 Task: Open Card Card0000000312 in Board Board0000000078 in Workspace WS0000000026 in Trello. Add Member Carxxstreet791@gmail.com to Card Card0000000312 in Board Board0000000078 in Workspace WS0000000026 in Trello. Add Red Label titled Label0000000312 to Card Card0000000312 in Board Board0000000078 in Workspace WS0000000026 in Trello. Add Checklist CL0000000312 to Card Card0000000312 in Board Board0000000078 in Workspace WS0000000026 in Trello. Add Dates with Start Date as Nov 01 2023 and Due Date as Nov 30 2023 to Card Card0000000312 in Board Board0000000078 in Workspace WS0000000026 in Trello
Action: Mouse moved to (246, 468)
Screenshot: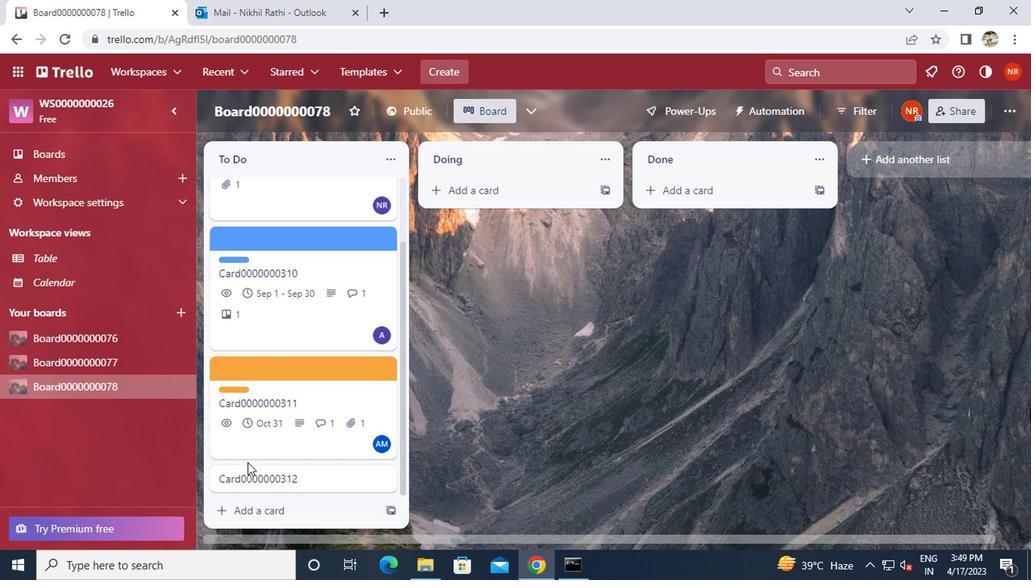 
Action: Mouse pressed left at (246, 468)
Screenshot: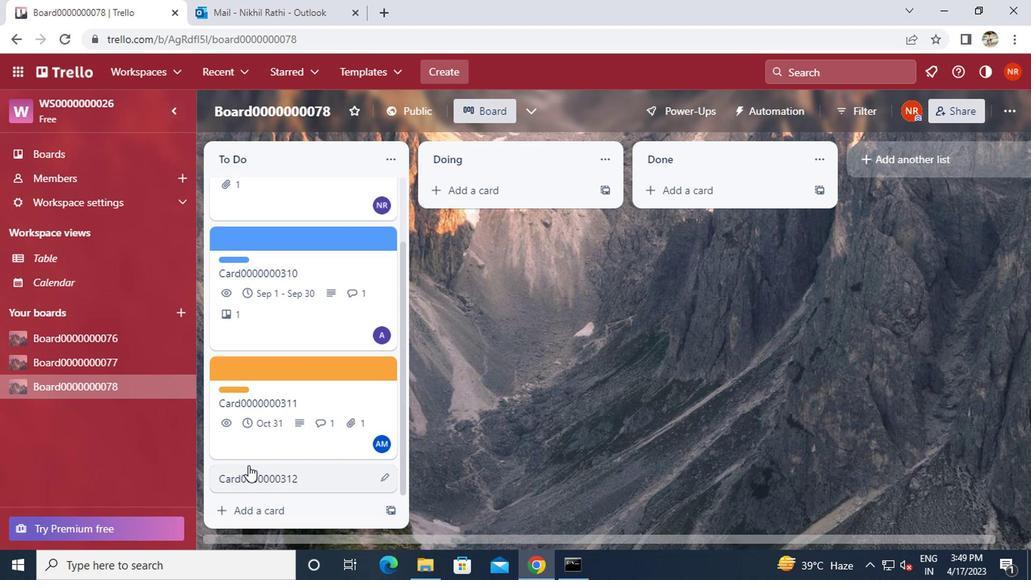 
Action: Mouse moved to (692, 184)
Screenshot: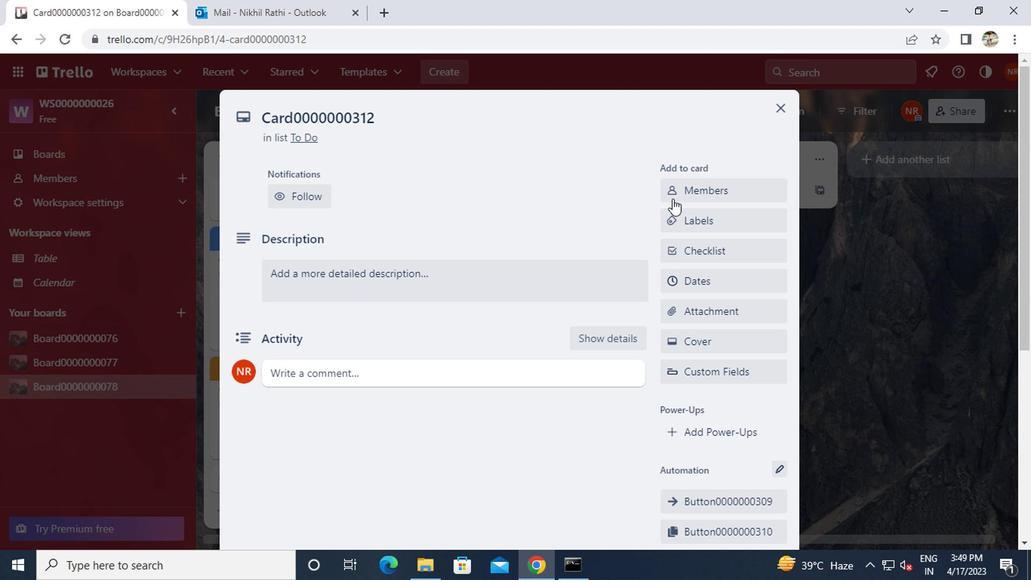 
Action: Mouse pressed left at (692, 184)
Screenshot: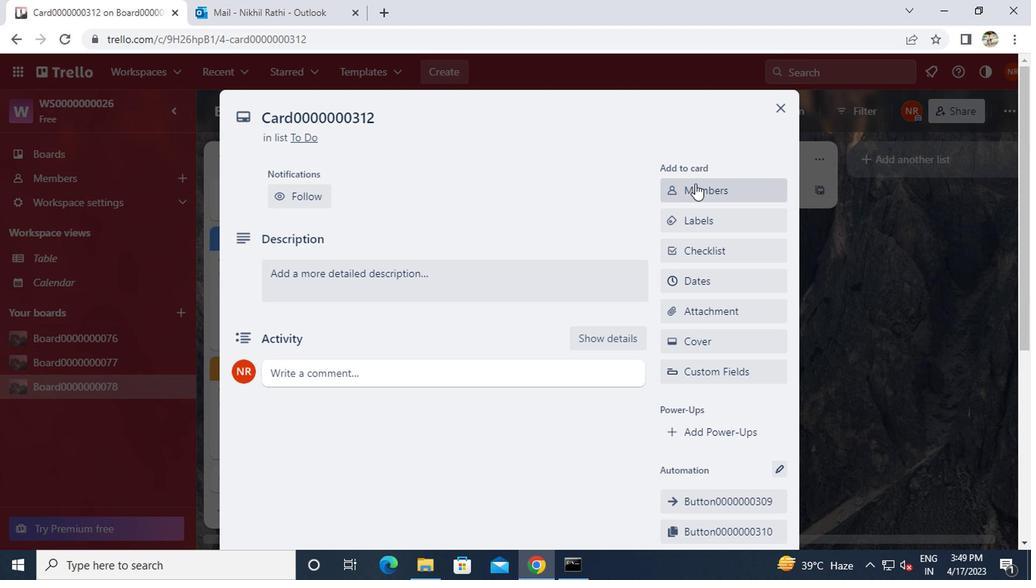 
Action: Key pressed c<Key.caps_lock>arxxstreet791<Key.shift>@GMAIL.COM
Screenshot: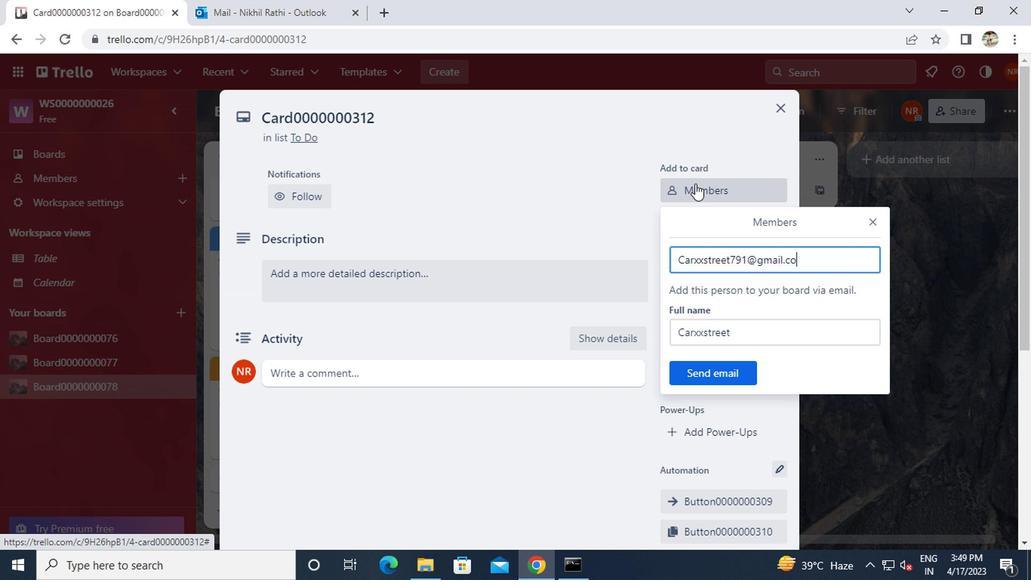 
Action: Mouse moved to (694, 376)
Screenshot: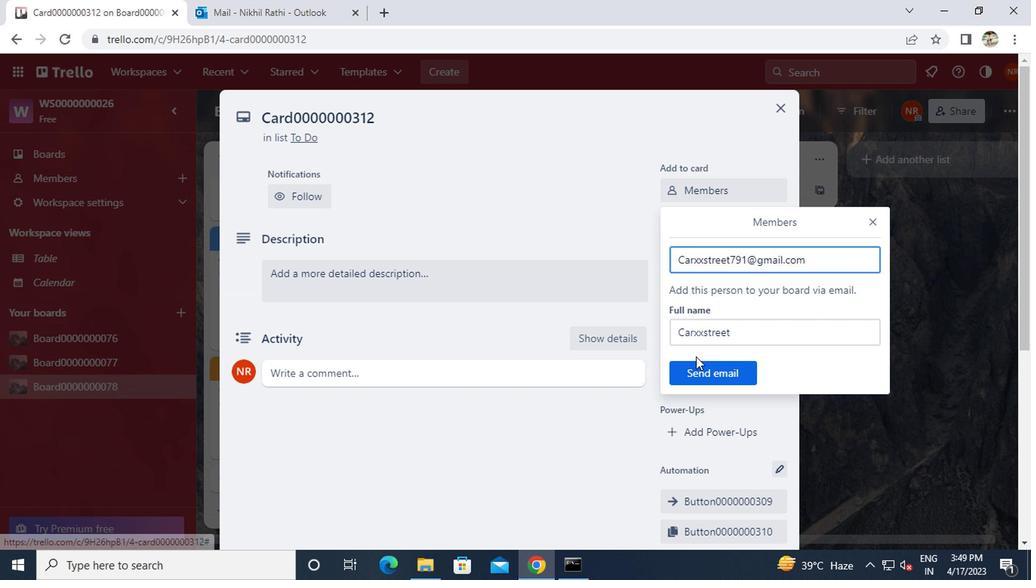 
Action: Mouse pressed left at (694, 376)
Screenshot: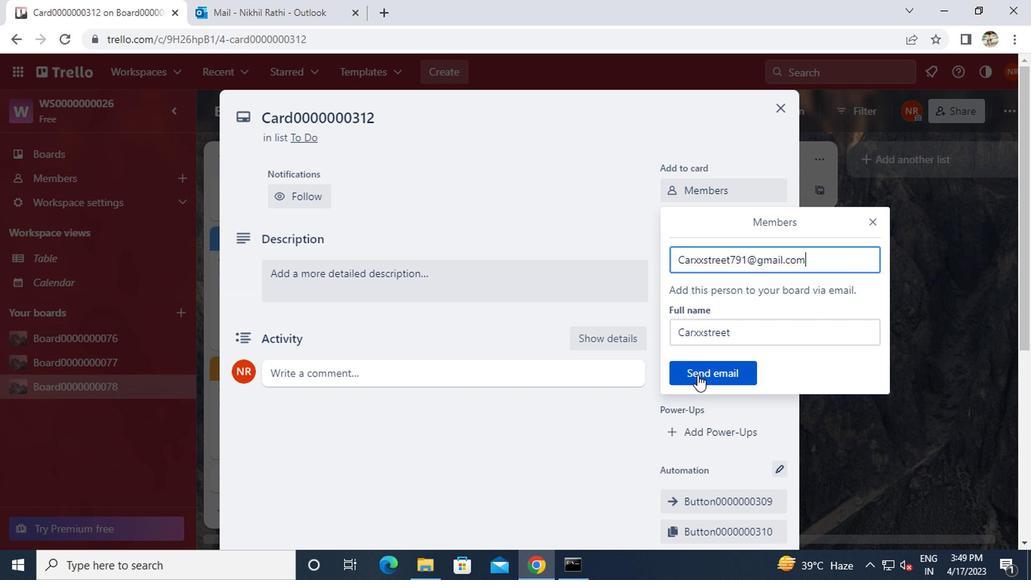 
Action: Mouse moved to (698, 222)
Screenshot: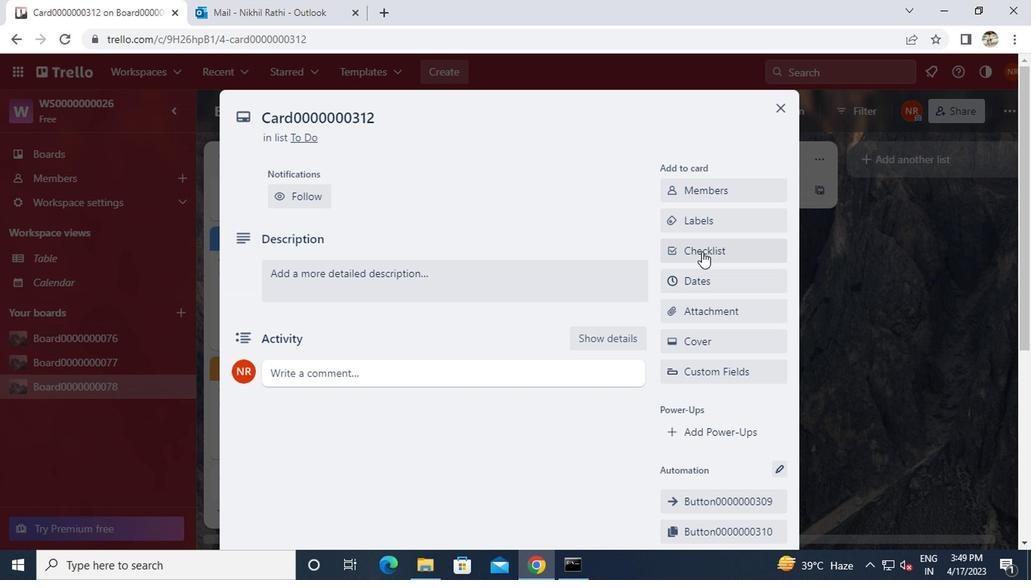 
Action: Mouse pressed left at (698, 222)
Screenshot: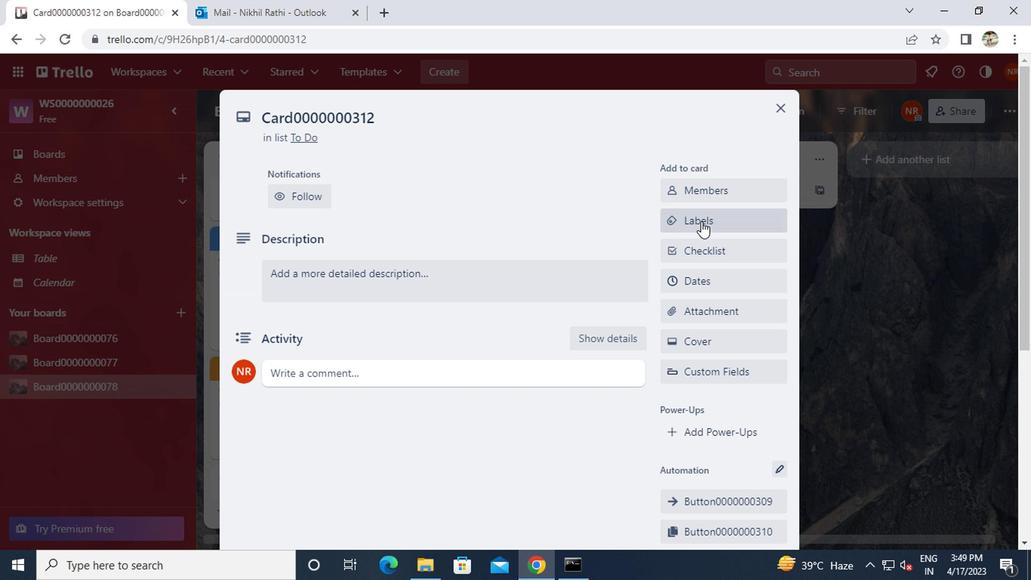 
Action: Mouse moved to (740, 457)
Screenshot: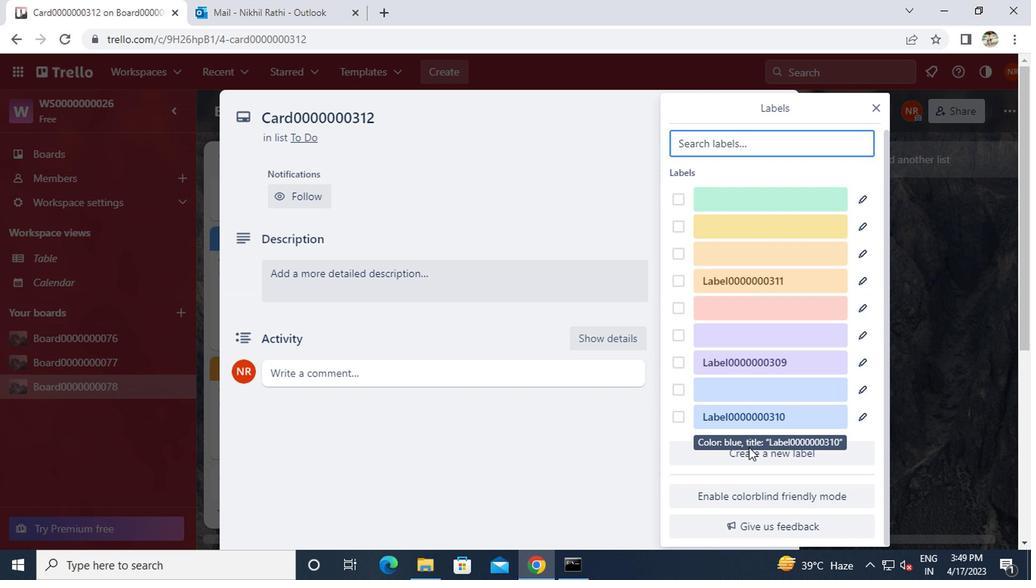 
Action: Mouse pressed left at (740, 457)
Screenshot: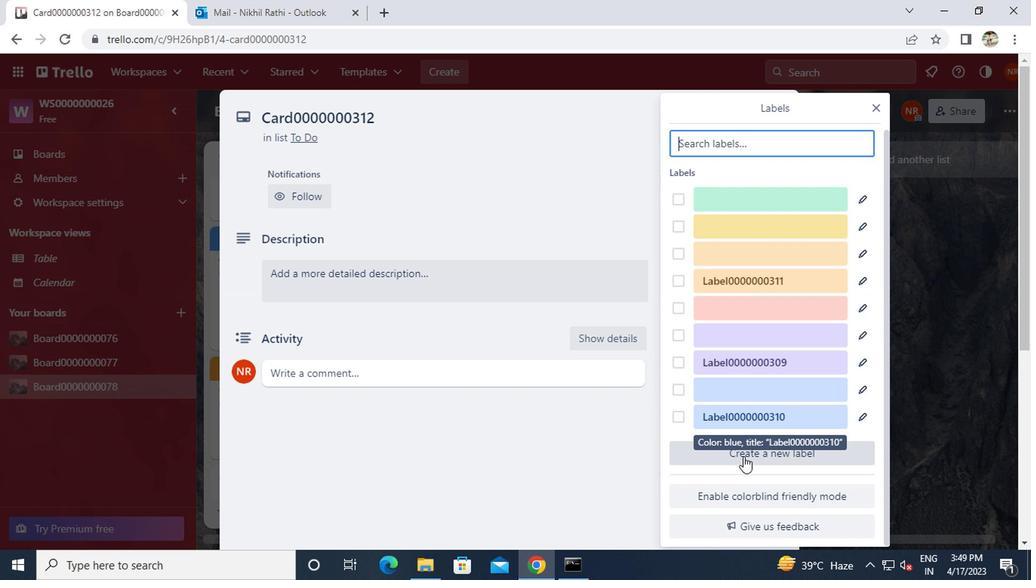 
Action: Mouse moved to (802, 329)
Screenshot: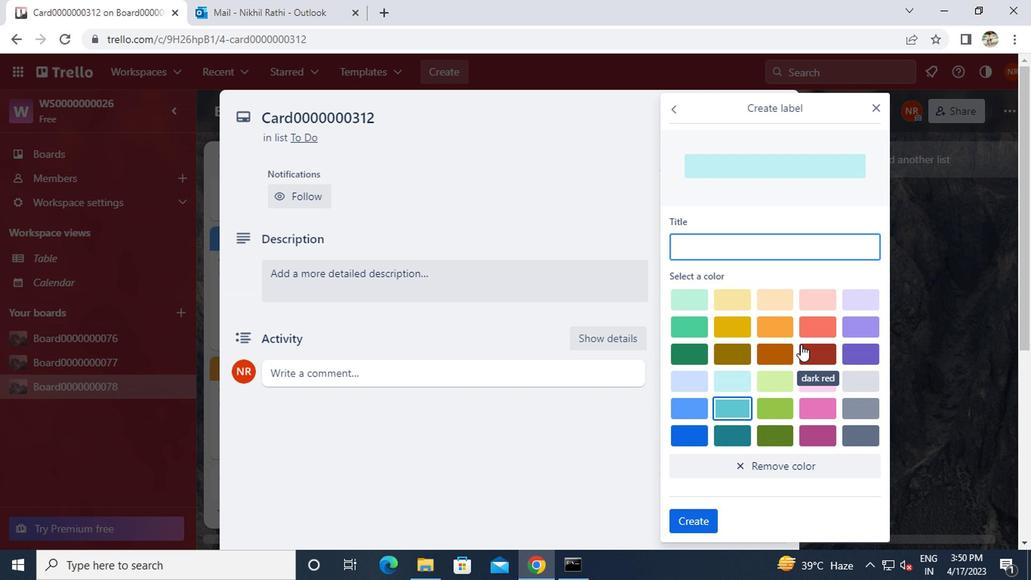 
Action: Mouse pressed left at (802, 329)
Screenshot: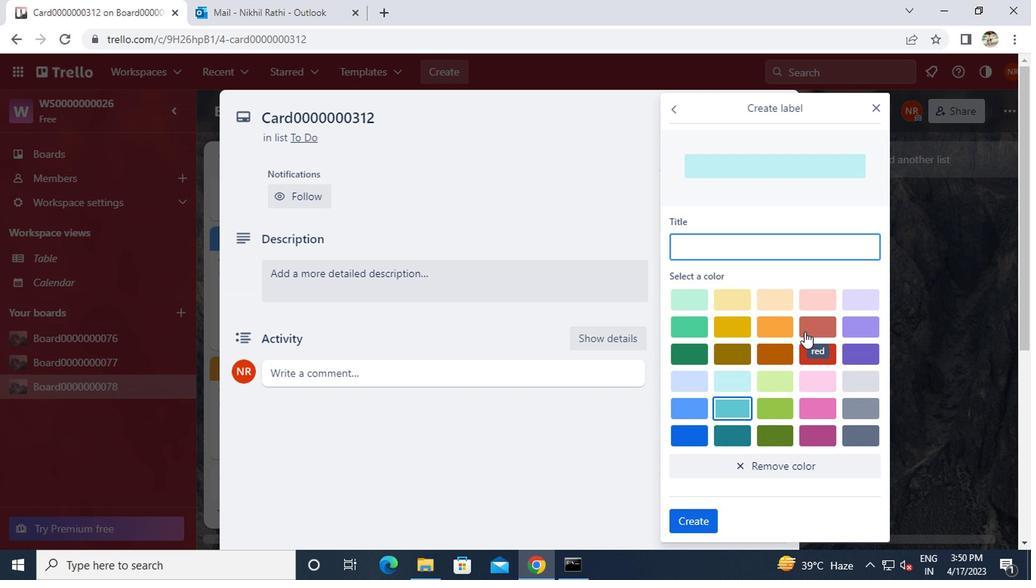 
Action: Mouse moved to (746, 243)
Screenshot: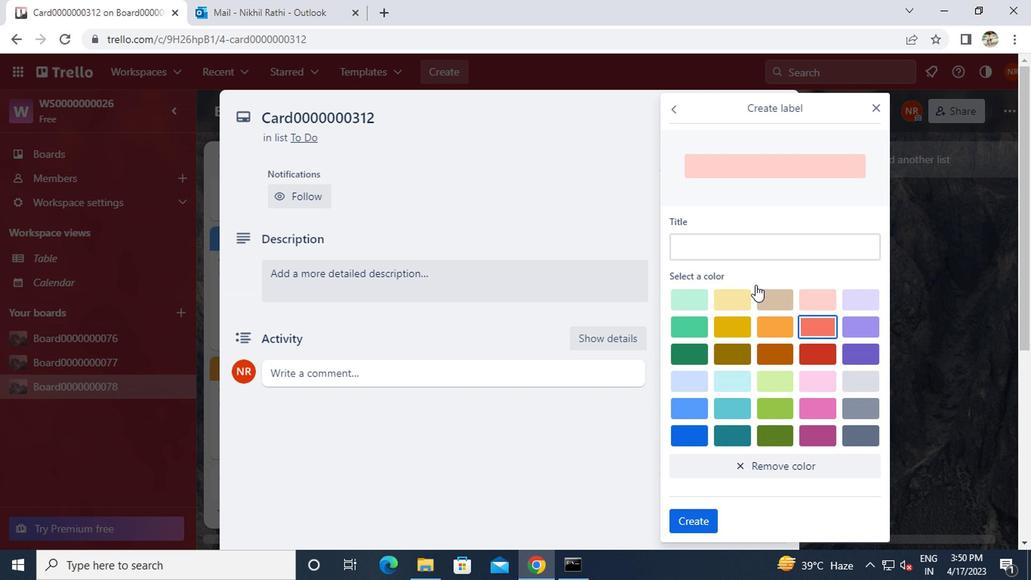 
Action: Mouse pressed left at (746, 243)
Screenshot: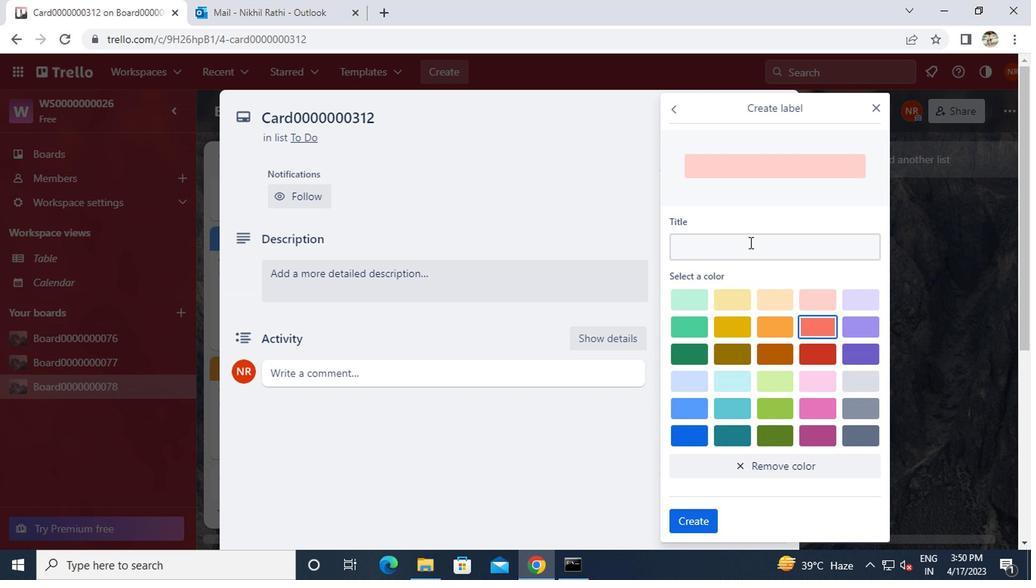 
Action: Key pressed <Key.caps_lock>L
Screenshot: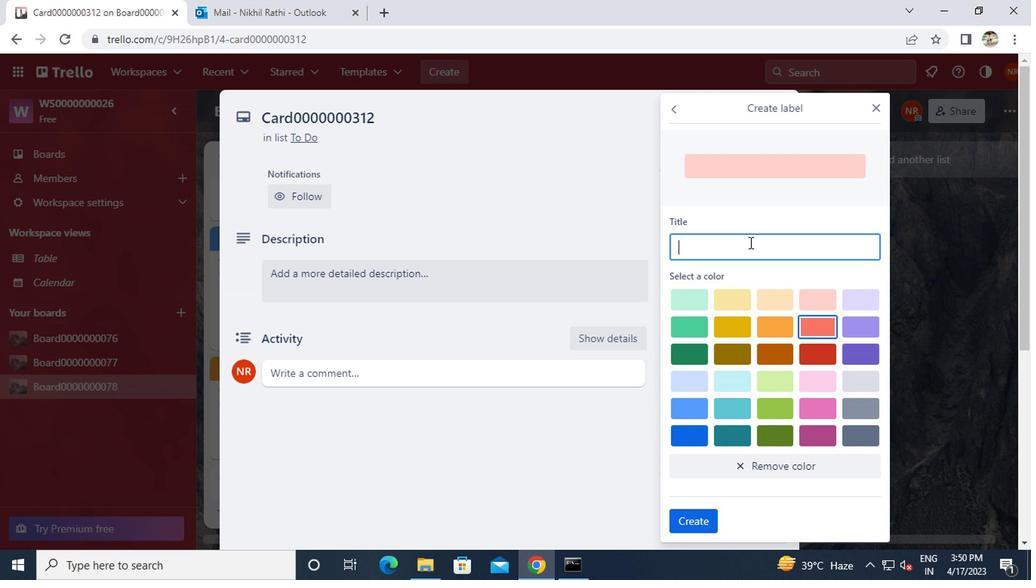 
Action: Mouse moved to (746, 242)
Screenshot: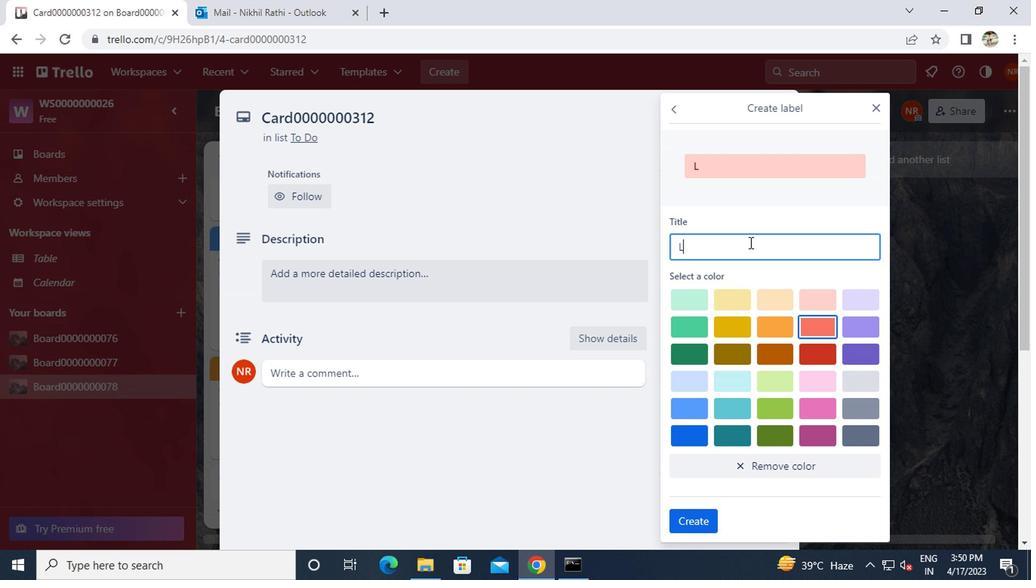 
Action: Key pressed <Key.caps_lock>ABEL0000000312
Screenshot: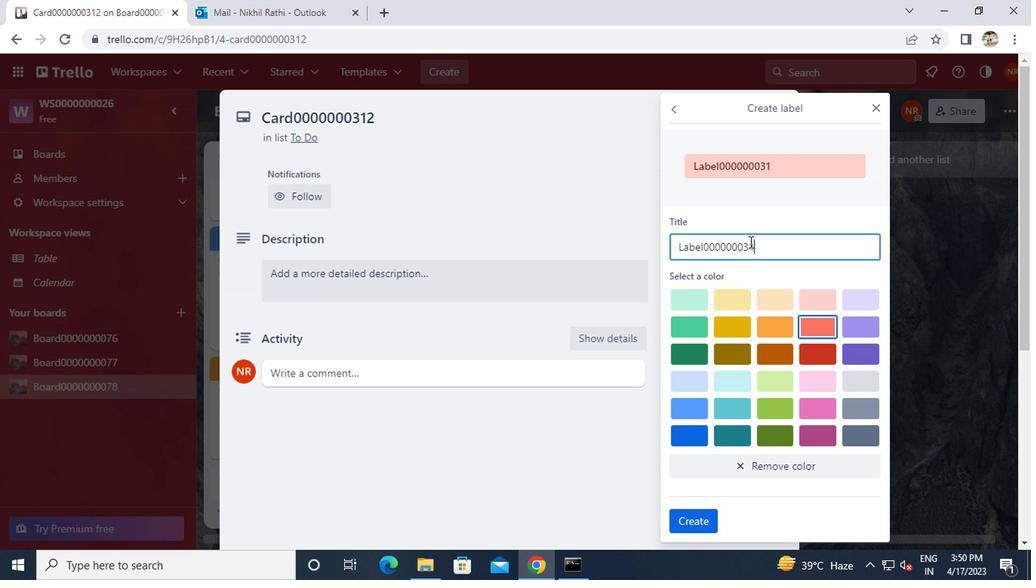 
Action: Mouse moved to (694, 534)
Screenshot: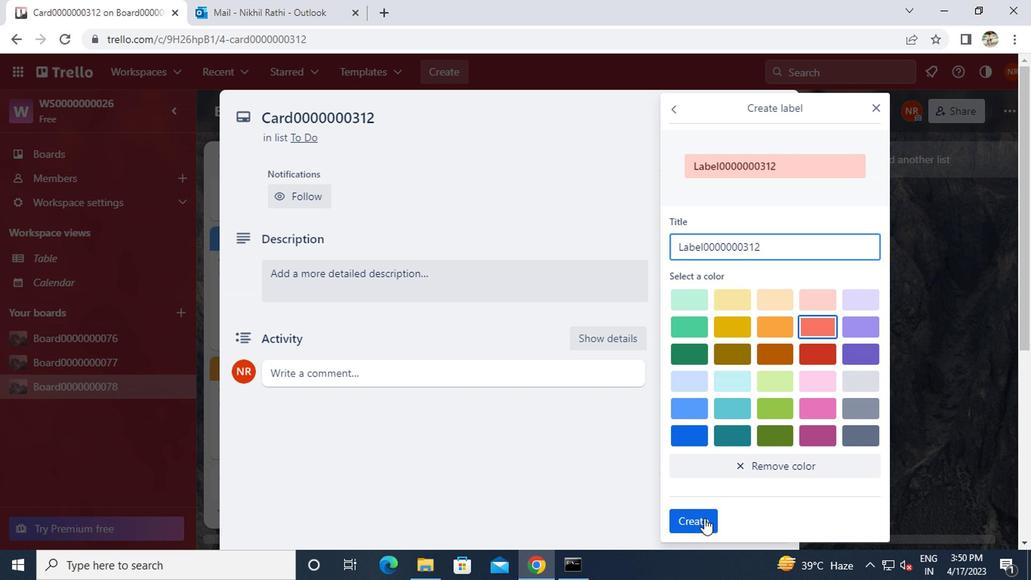 
Action: Mouse pressed left at (694, 534)
Screenshot: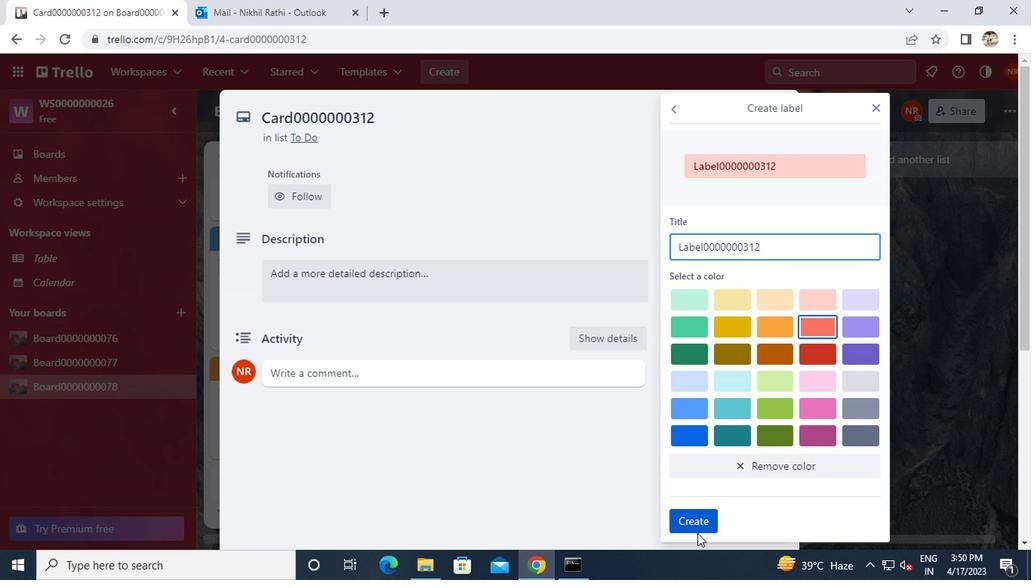 
Action: Mouse moved to (694, 521)
Screenshot: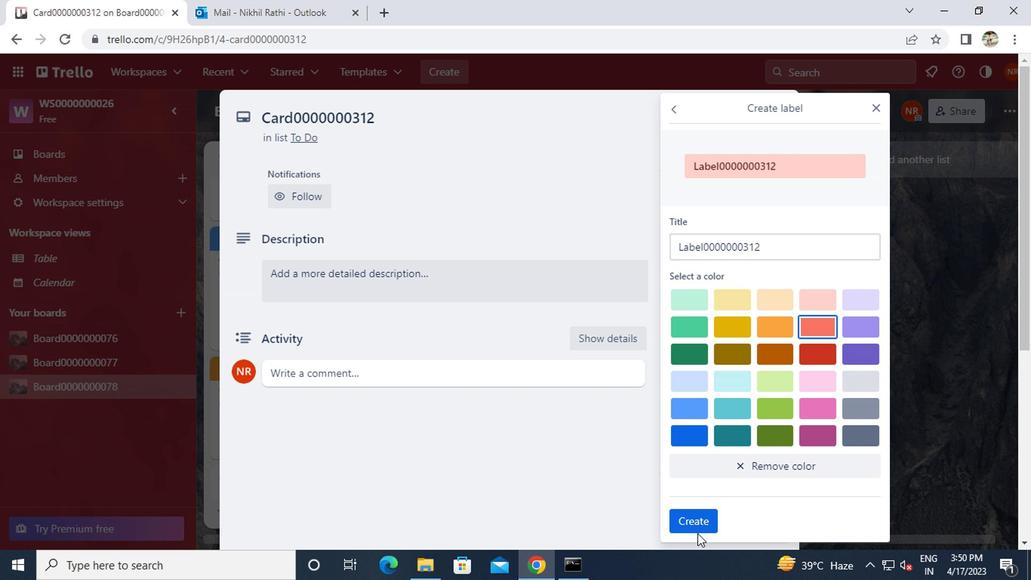 
Action: Mouse pressed left at (694, 521)
Screenshot: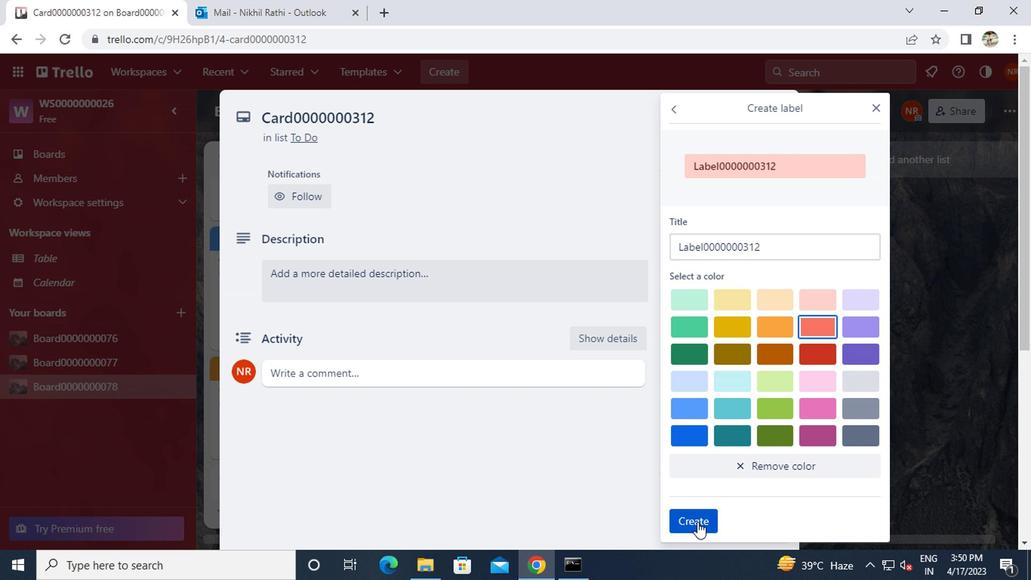 
Action: Mouse moved to (870, 108)
Screenshot: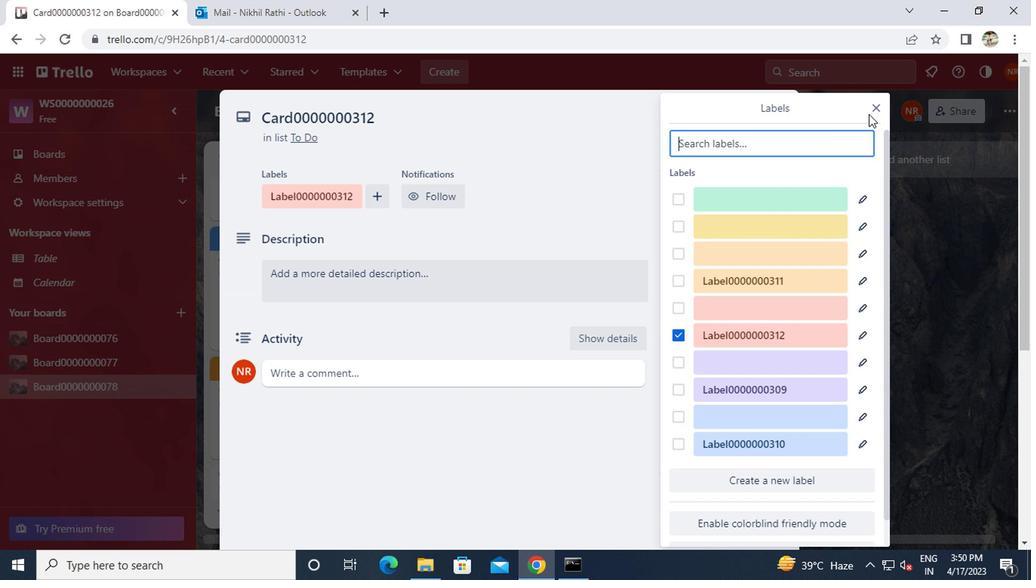 
Action: Mouse pressed left at (870, 108)
Screenshot: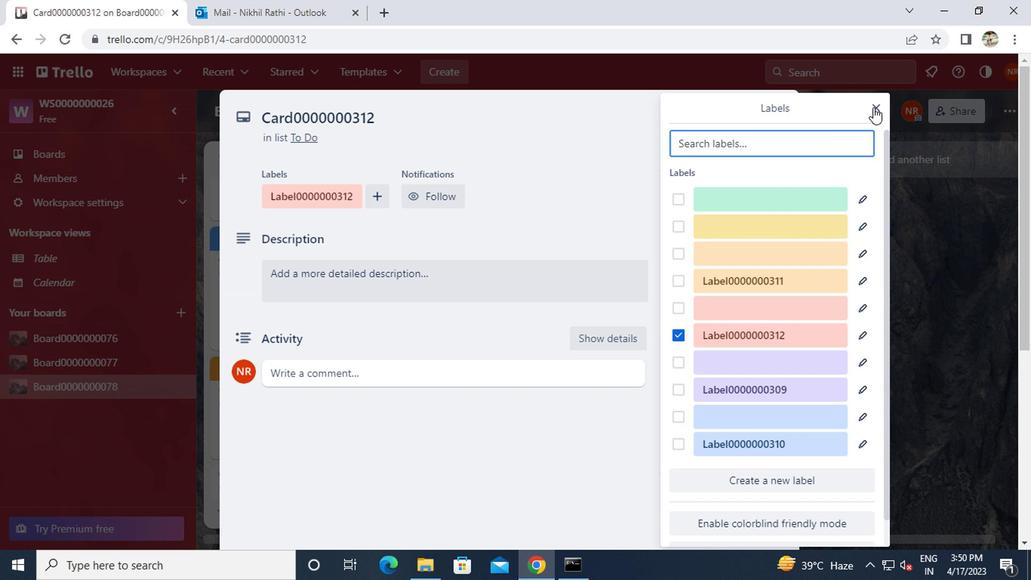 
Action: Mouse moved to (721, 249)
Screenshot: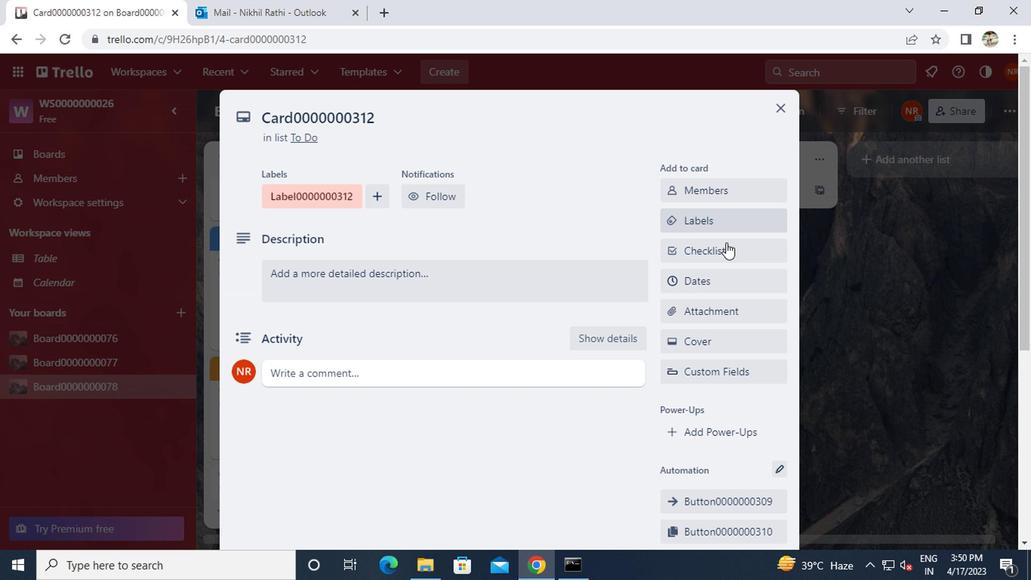
Action: Mouse pressed left at (721, 249)
Screenshot: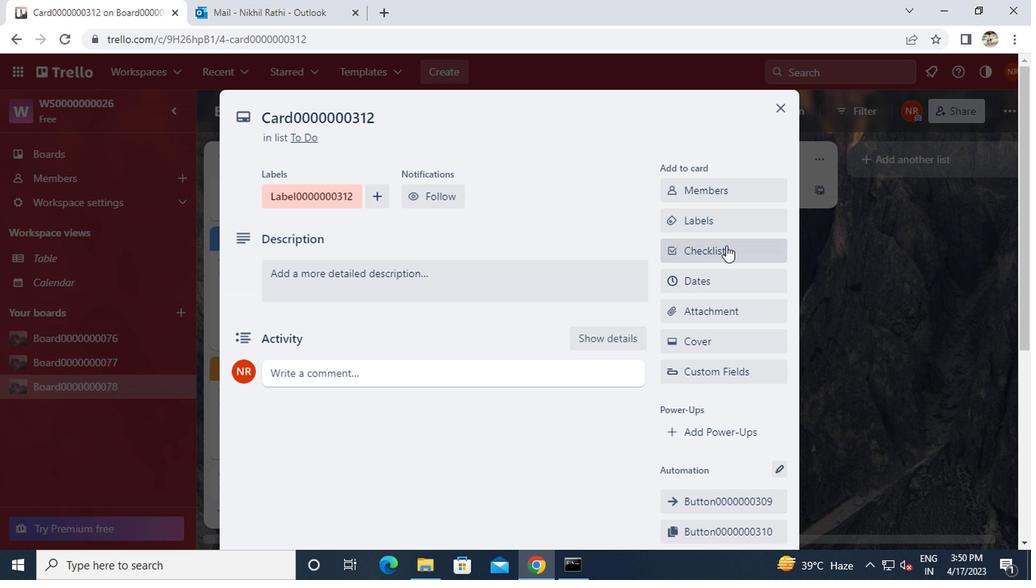 
Action: Key pressed <Key.caps_lock>CL0000000312
Screenshot: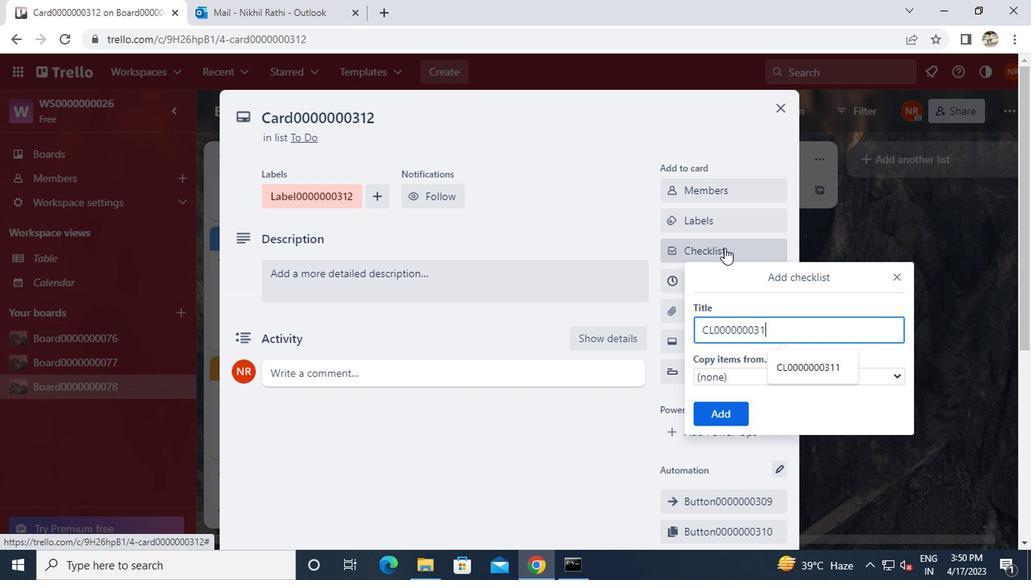 
Action: Mouse moved to (709, 410)
Screenshot: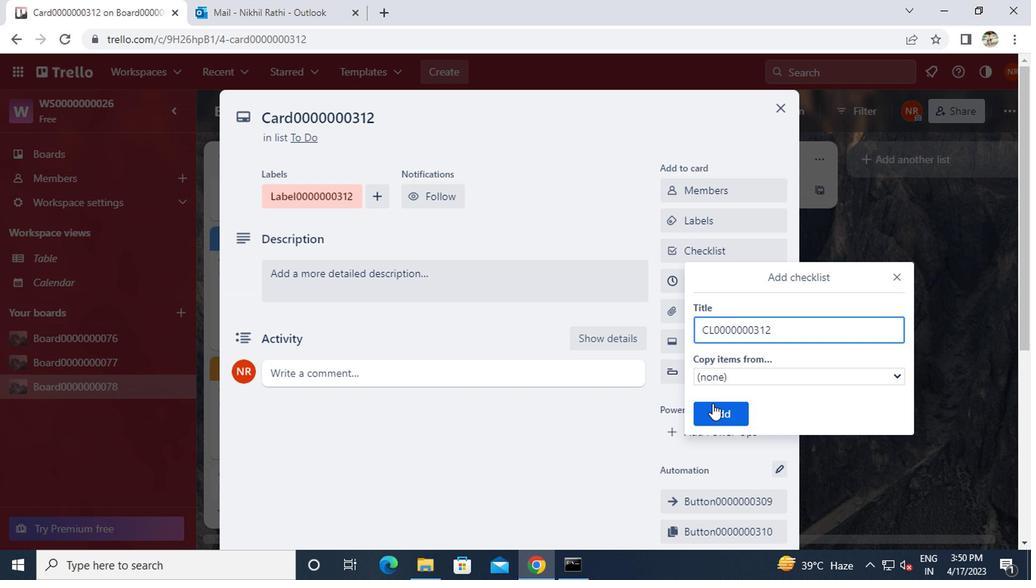 
Action: Mouse pressed left at (709, 410)
Screenshot: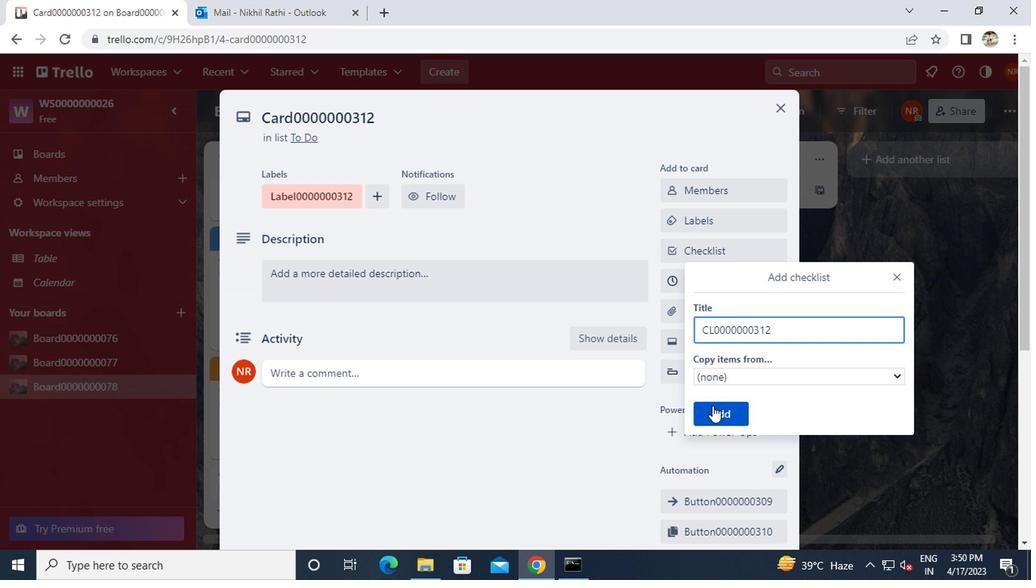 
Action: Mouse moved to (678, 290)
Screenshot: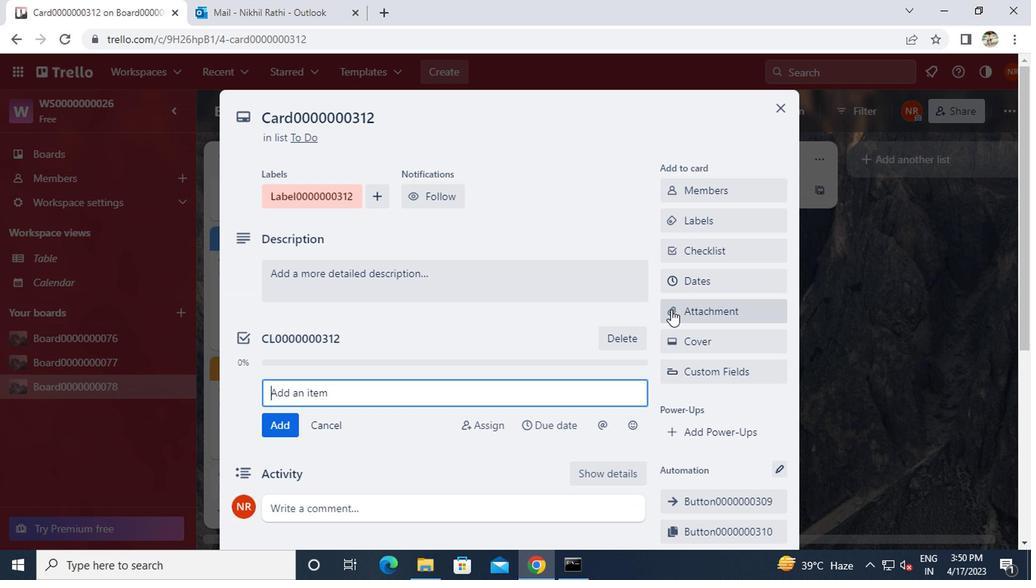 
Action: Mouse pressed left at (678, 290)
Screenshot: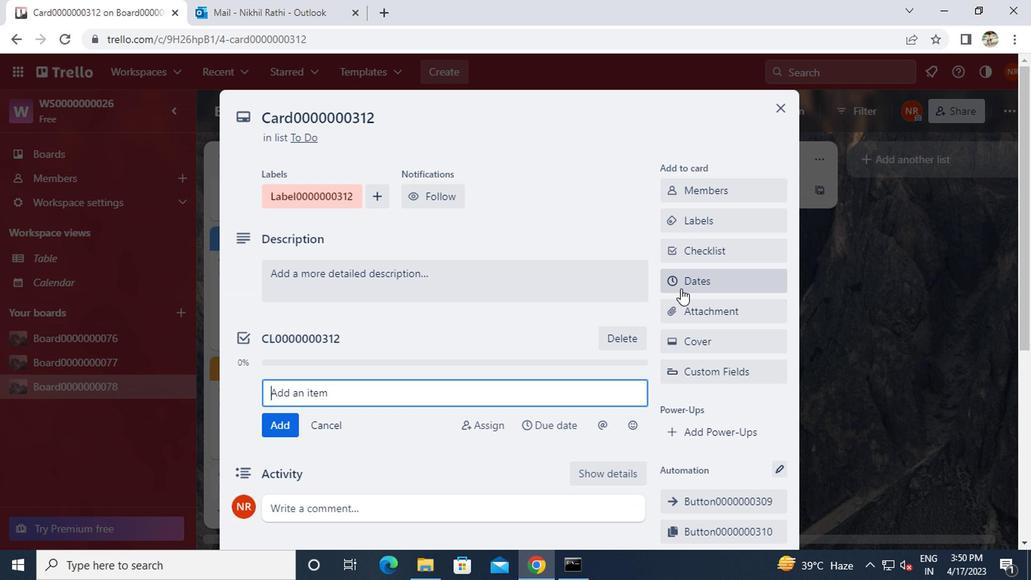 
Action: Mouse moved to (672, 381)
Screenshot: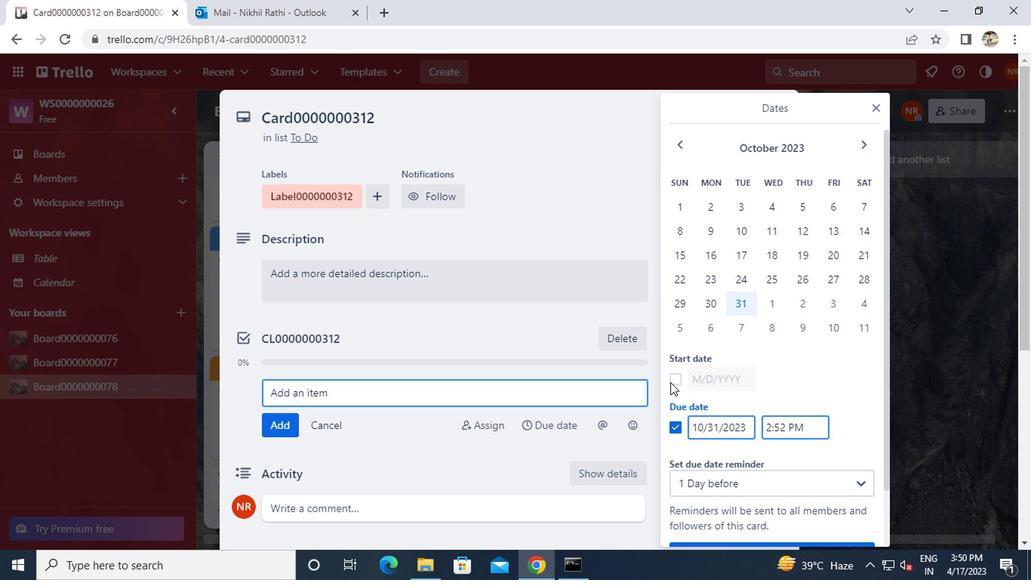 
Action: Mouse pressed left at (672, 381)
Screenshot: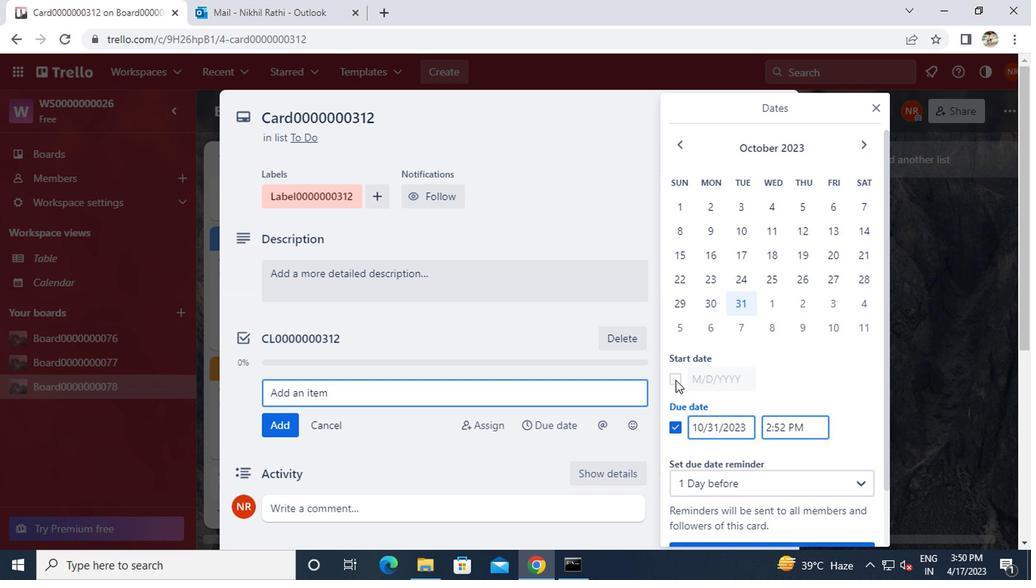 
Action: Mouse moved to (860, 151)
Screenshot: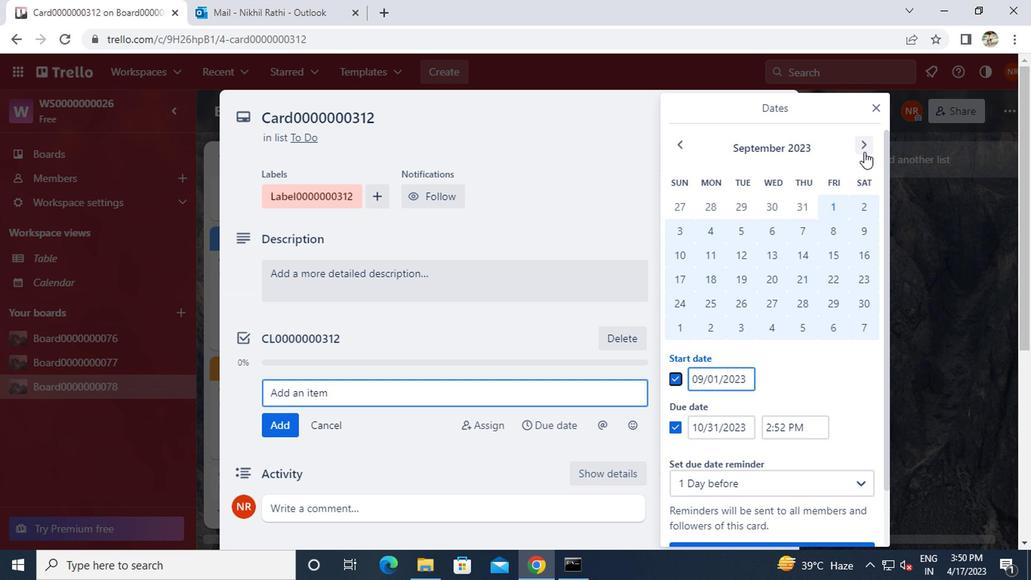 
Action: Mouse pressed left at (860, 151)
Screenshot: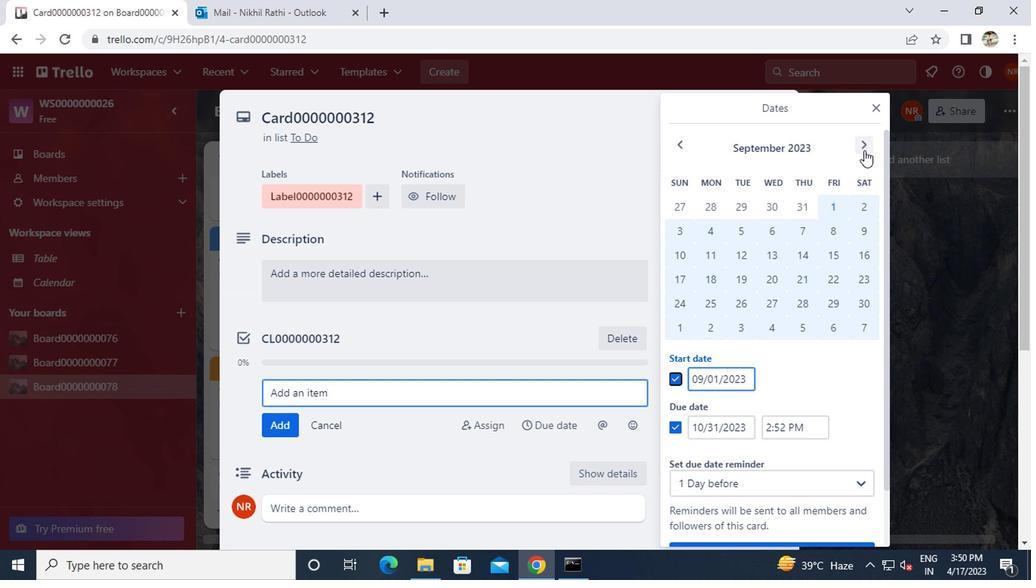 
Action: Mouse moved to (860, 151)
Screenshot: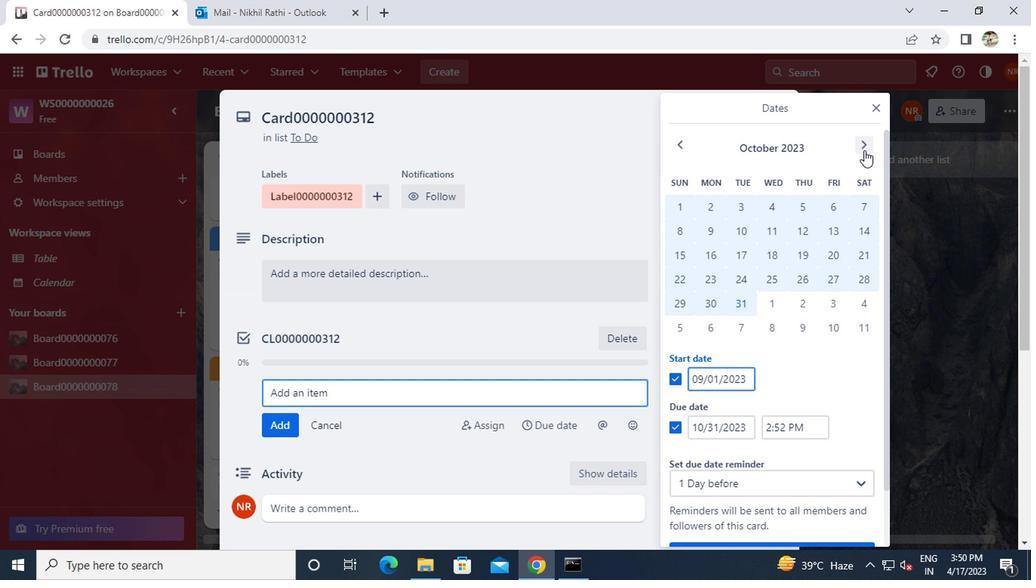 
Action: Mouse pressed left at (860, 151)
Screenshot: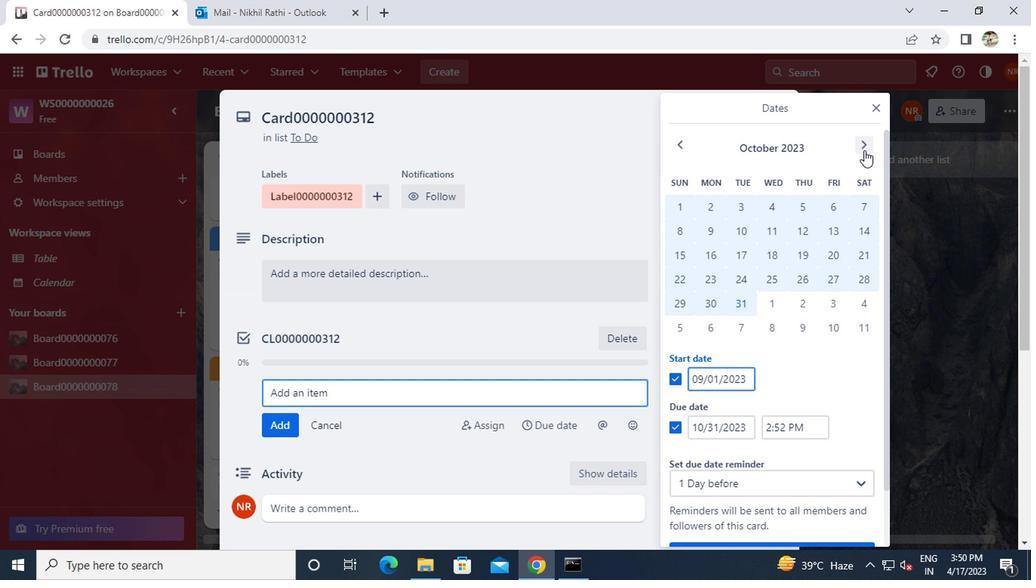 
Action: Mouse moved to (768, 205)
Screenshot: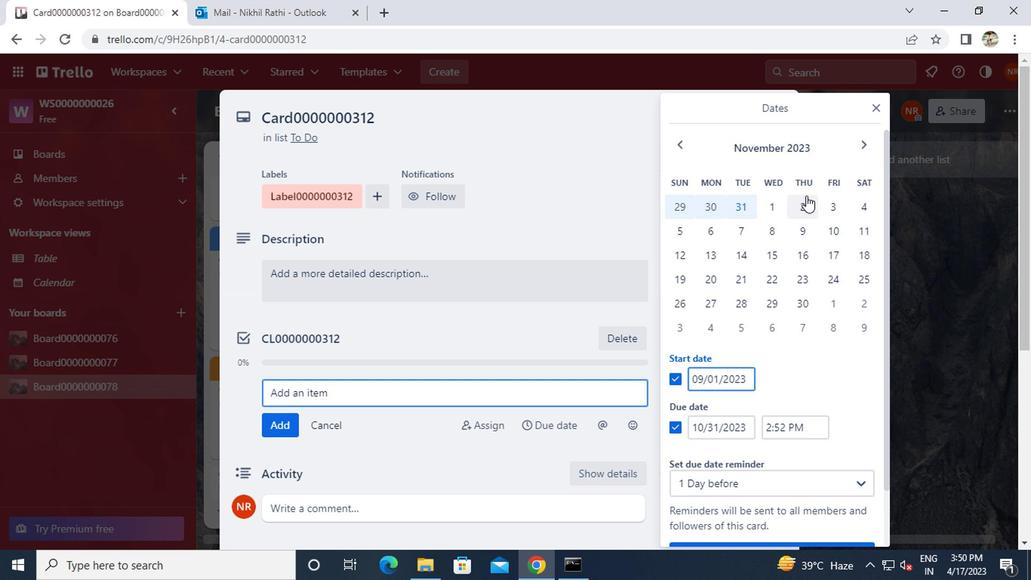 
Action: Mouse pressed left at (768, 205)
Screenshot: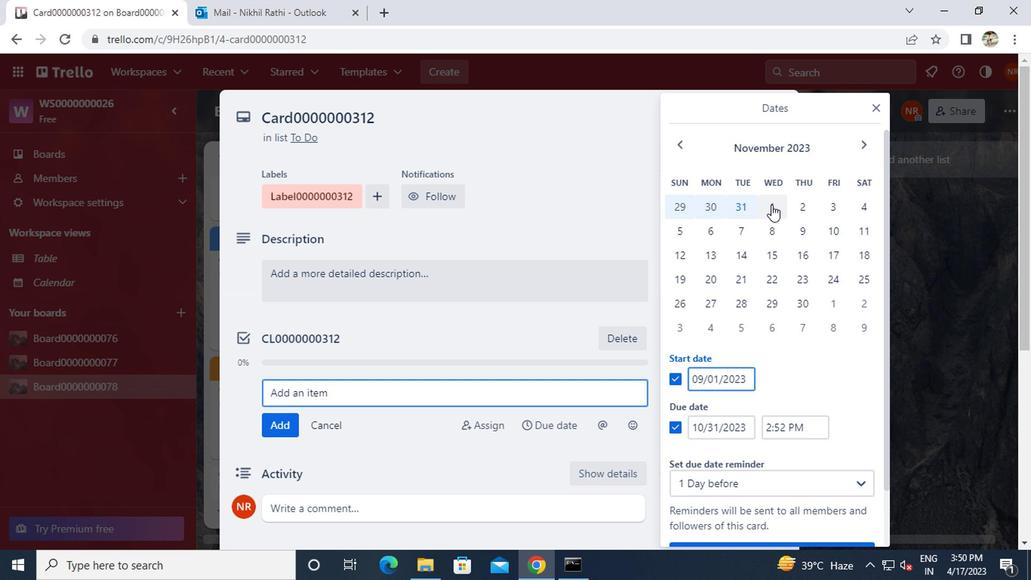 
Action: Mouse moved to (795, 298)
Screenshot: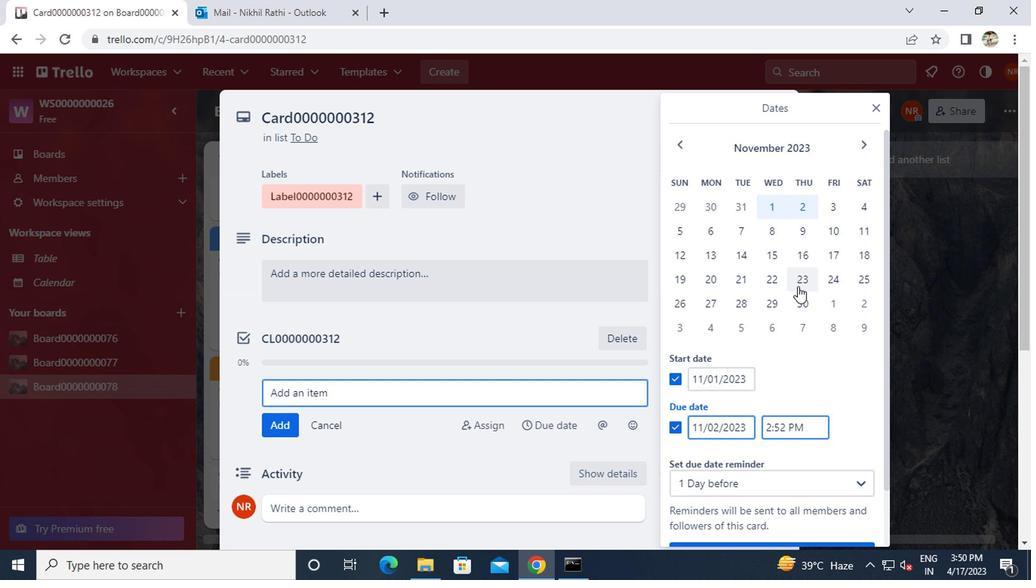 
Action: Mouse pressed left at (795, 298)
Screenshot: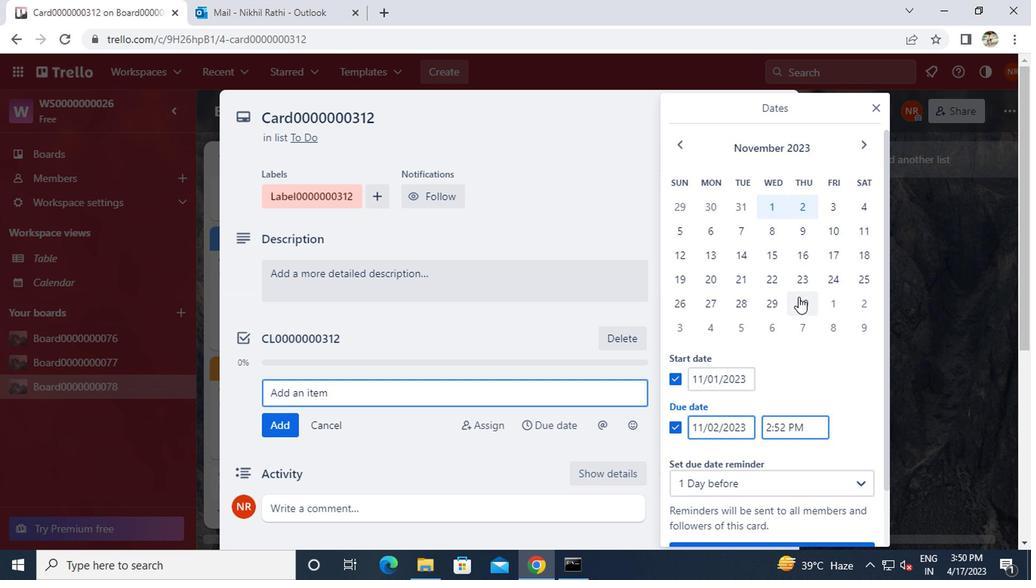 
Action: Mouse scrolled (795, 297) with delta (0, 0)
Screenshot: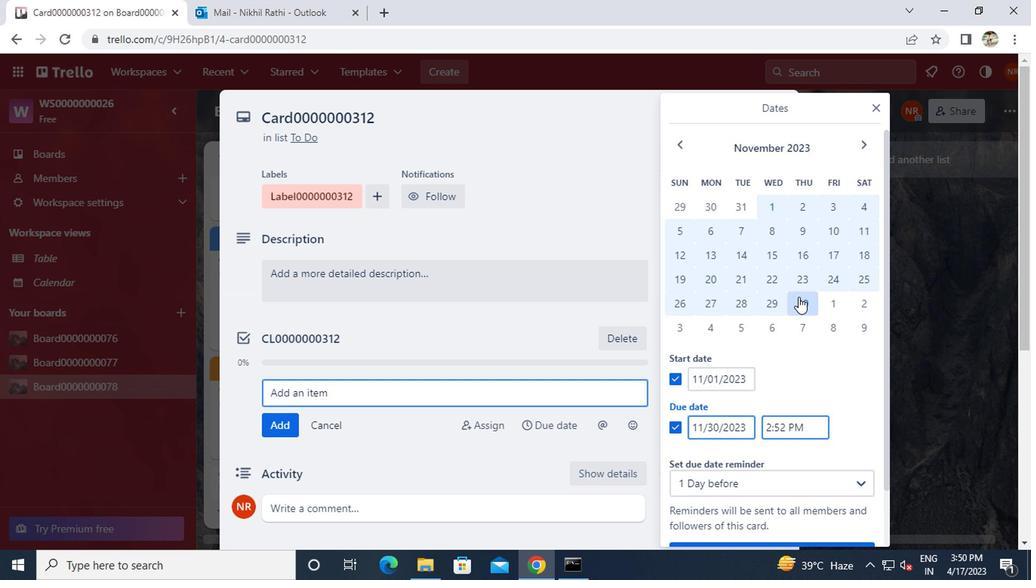 
Action: Mouse moved to (794, 305)
Screenshot: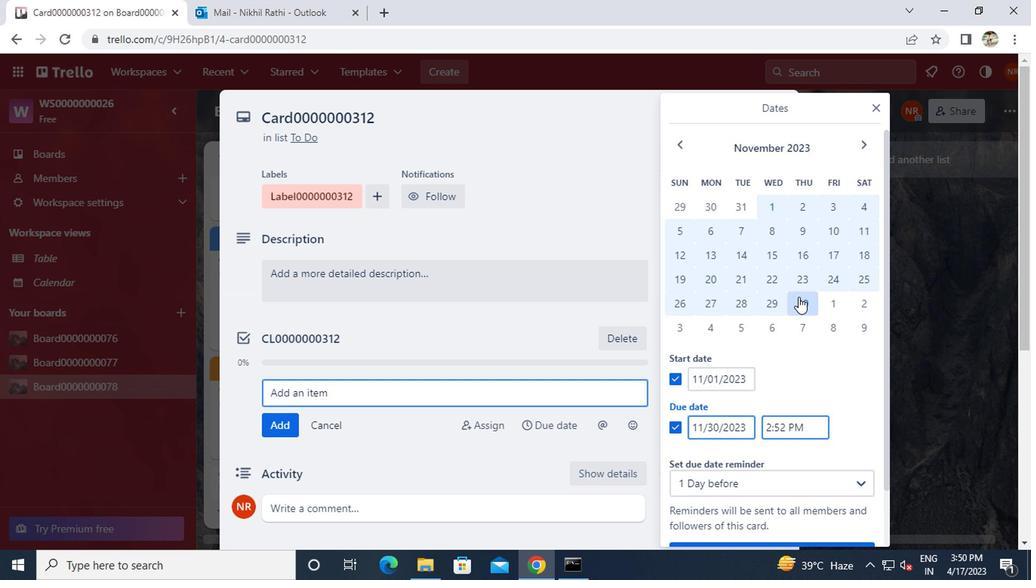 
Action: Mouse scrolled (794, 305) with delta (0, 0)
Screenshot: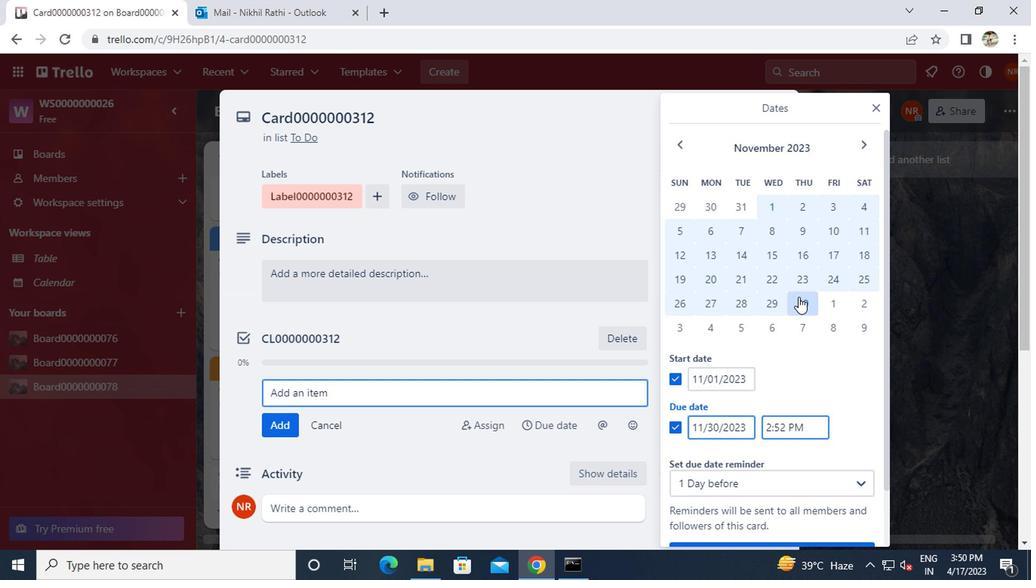 
Action: Mouse moved to (792, 309)
Screenshot: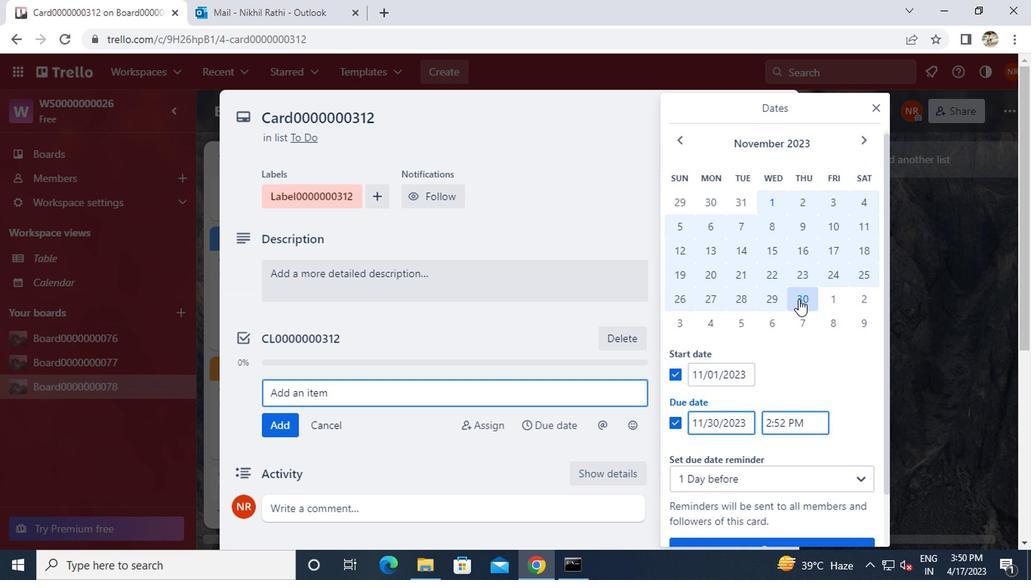 
Action: Mouse scrolled (792, 307) with delta (0, -1)
Screenshot: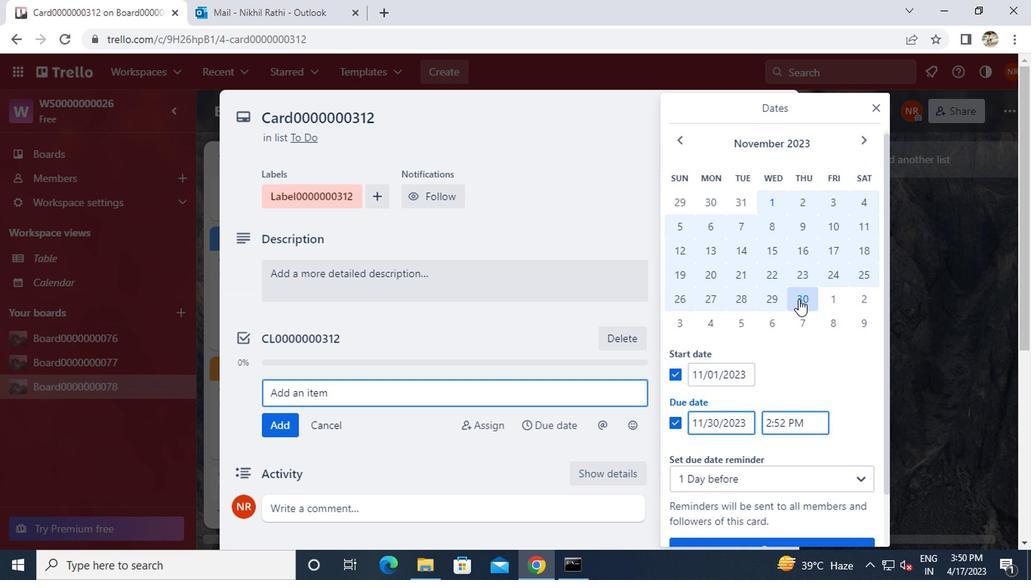 
Action: Mouse moved to (750, 497)
Screenshot: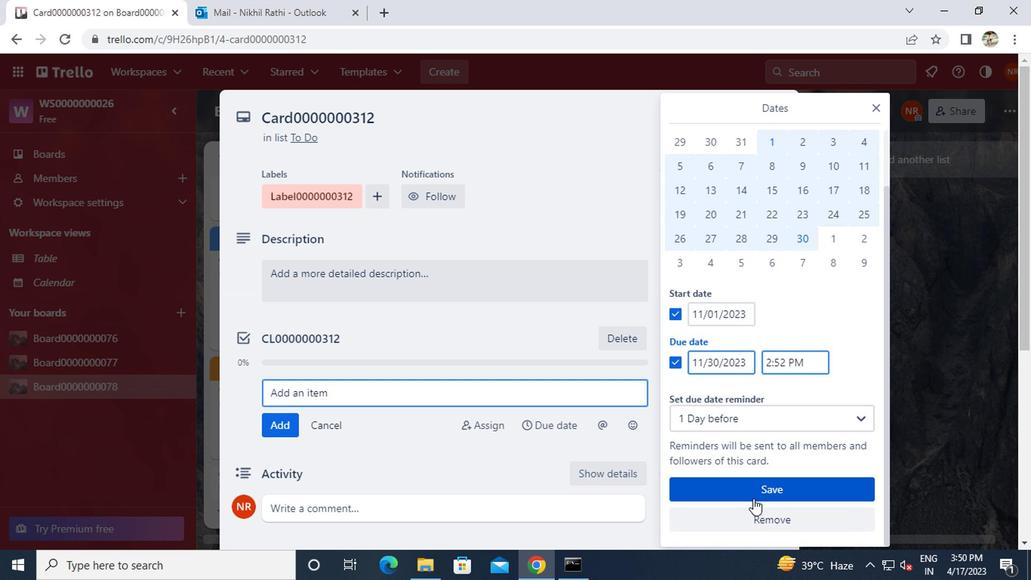 
Action: Mouse pressed left at (750, 497)
Screenshot: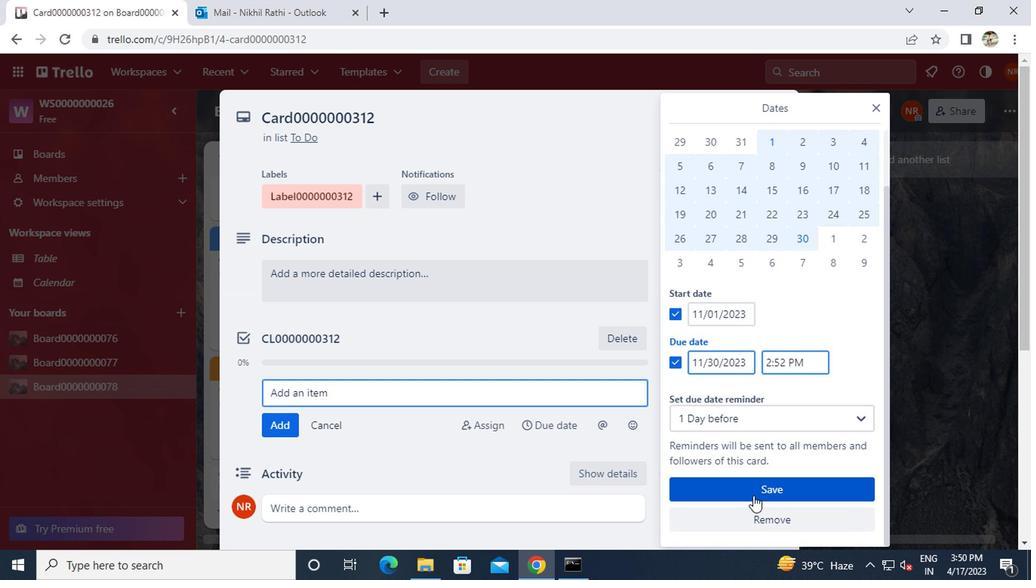 
Action: Mouse moved to (776, 103)
Screenshot: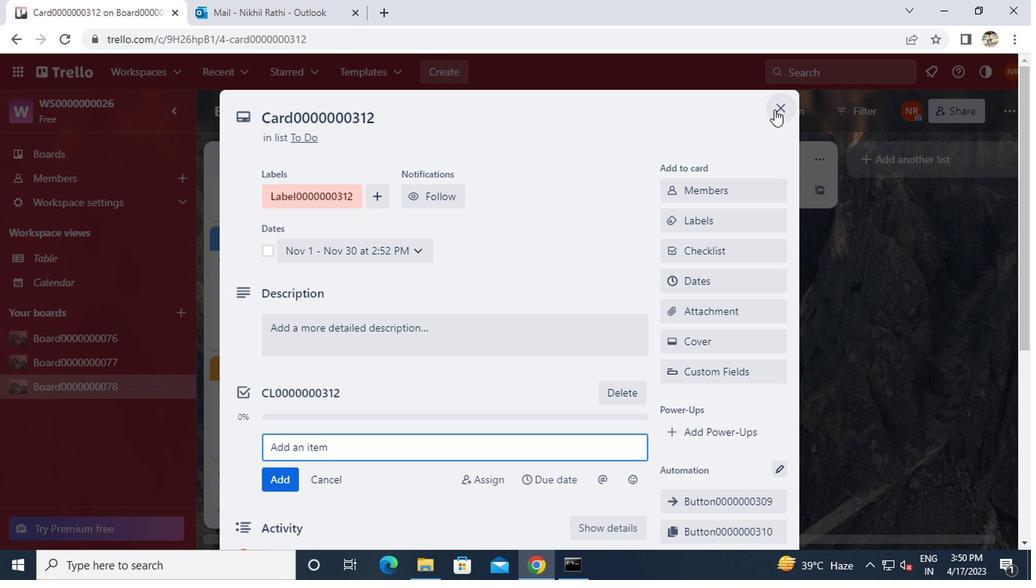 
Action: Mouse pressed left at (776, 103)
Screenshot: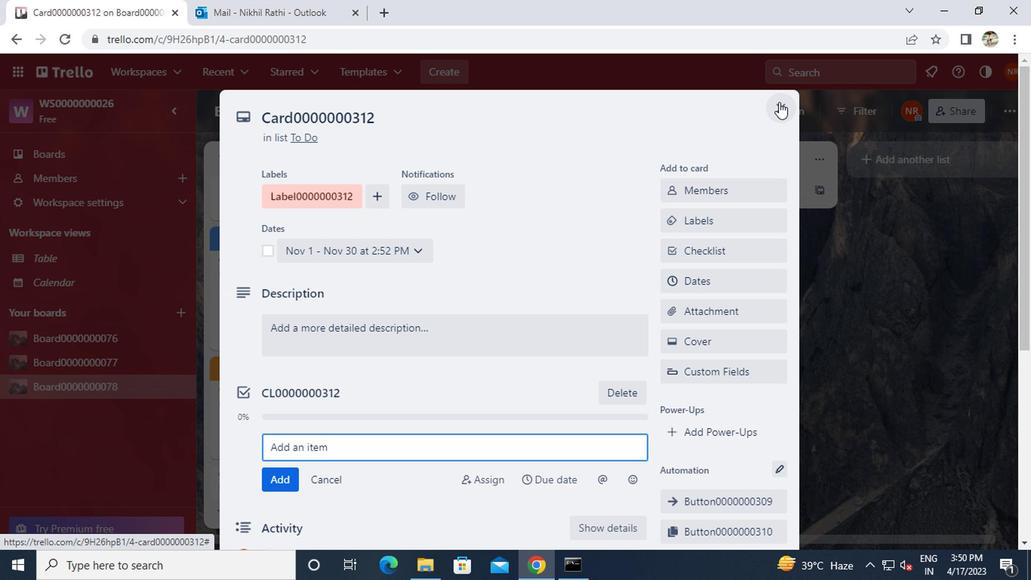 
